 Task: Add Cherry Pie Half No Sugar Added to the cart.
Action: Mouse moved to (14, 94)
Screenshot: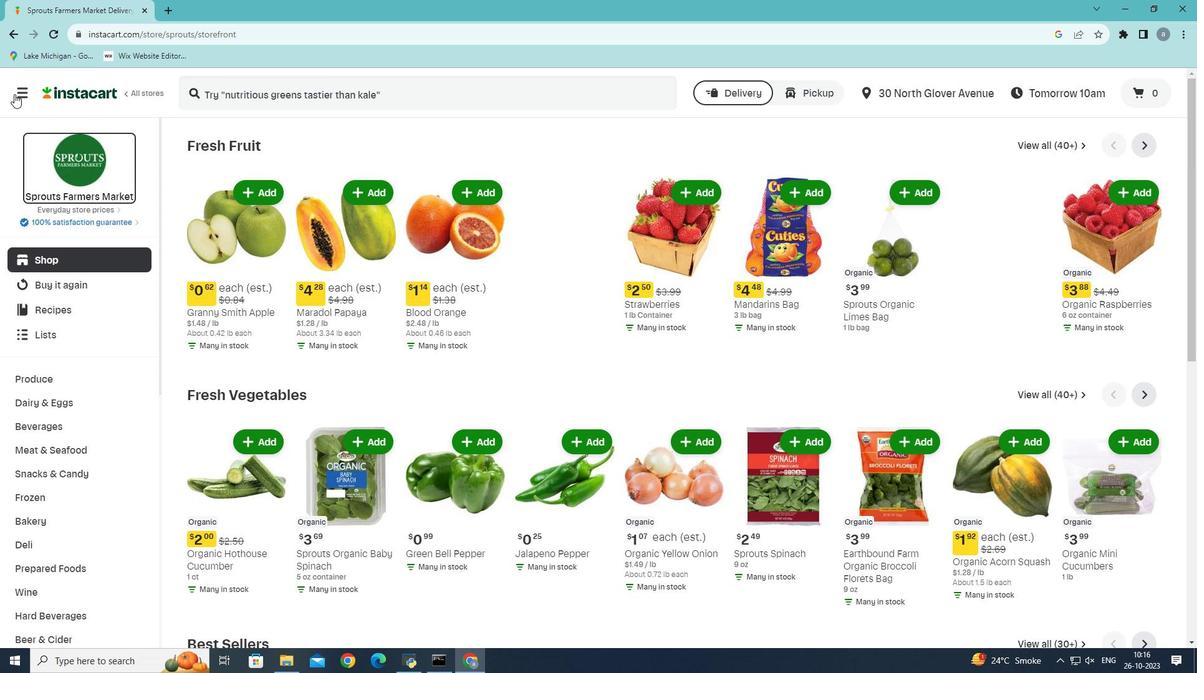 
Action: Mouse pressed left at (14, 94)
Screenshot: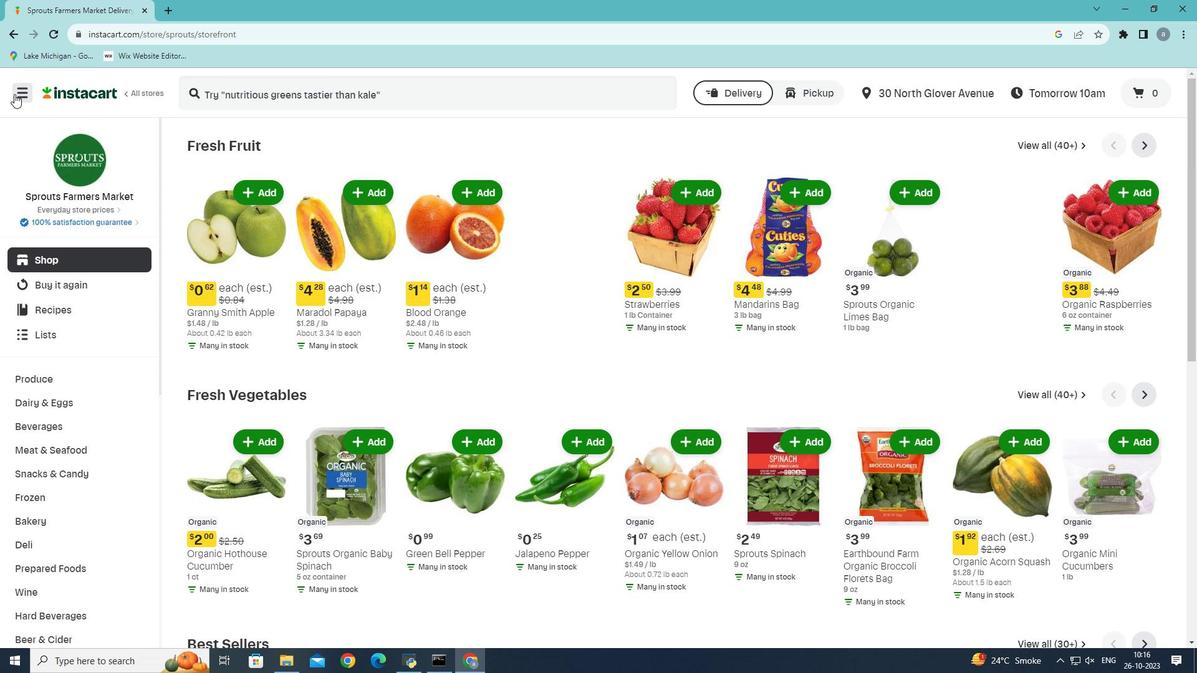 
Action: Mouse moved to (55, 363)
Screenshot: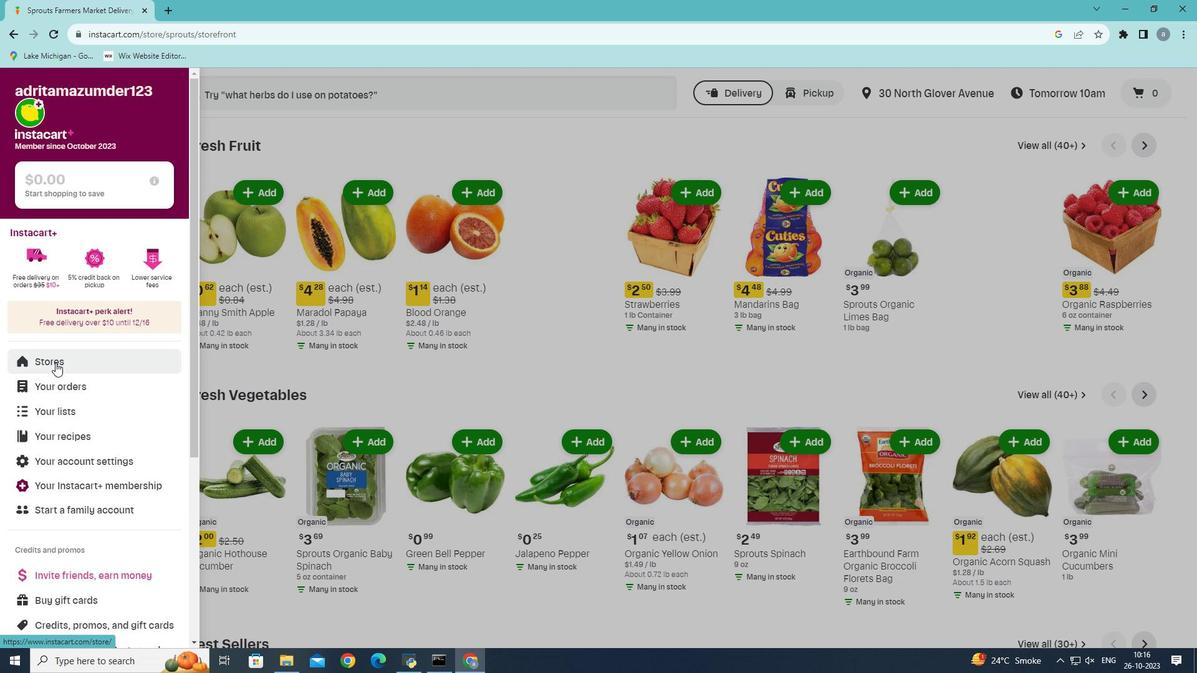 
Action: Mouse pressed left at (55, 363)
Screenshot: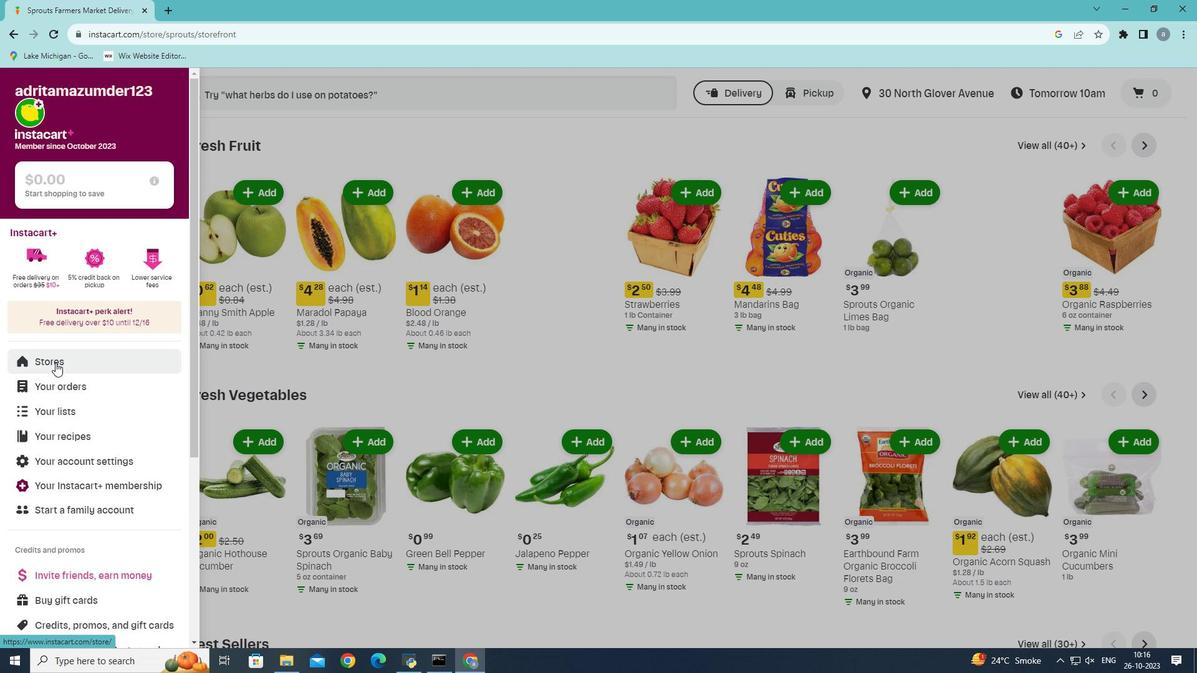 
Action: Mouse moved to (291, 140)
Screenshot: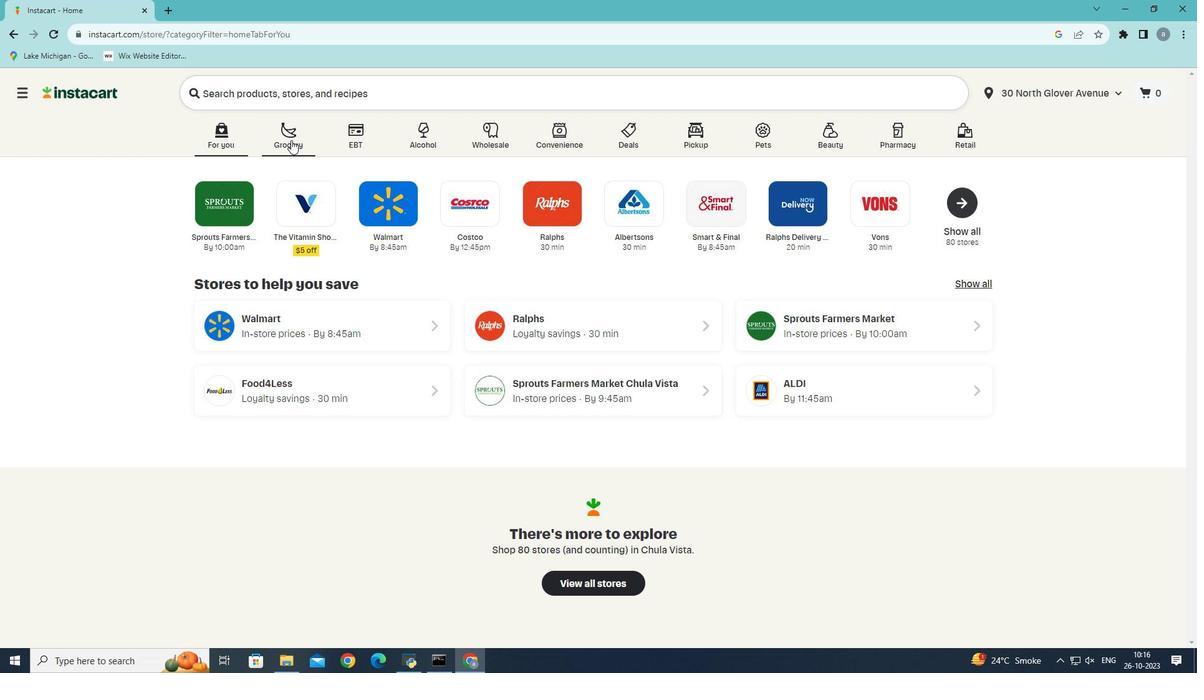 
Action: Mouse pressed left at (291, 140)
Screenshot: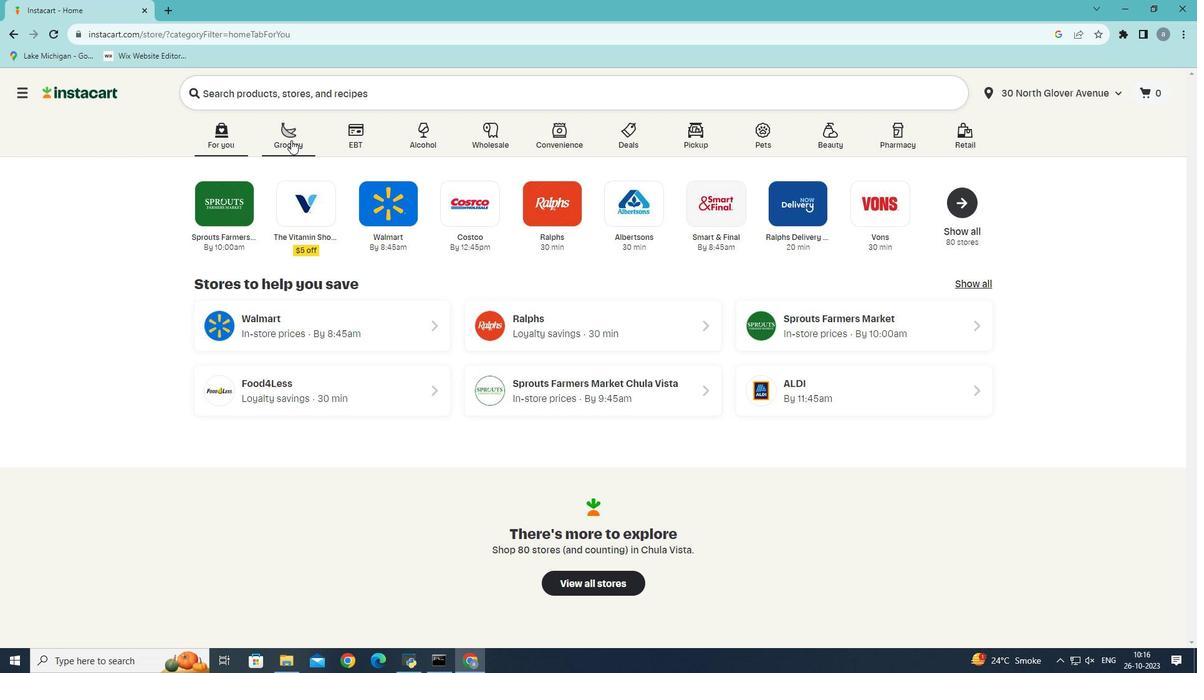 
Action: Mouse moved to (305, 394)
Screenshot: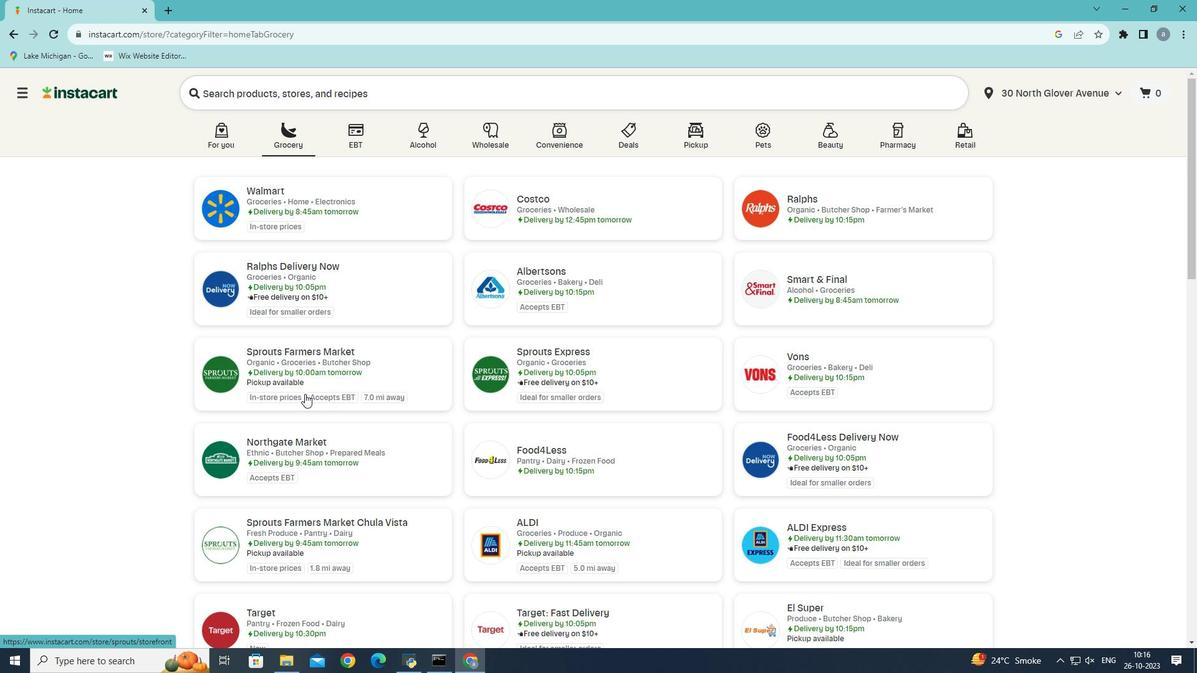 
Action: Mouse pressed left at (305, 394)
Screenshot: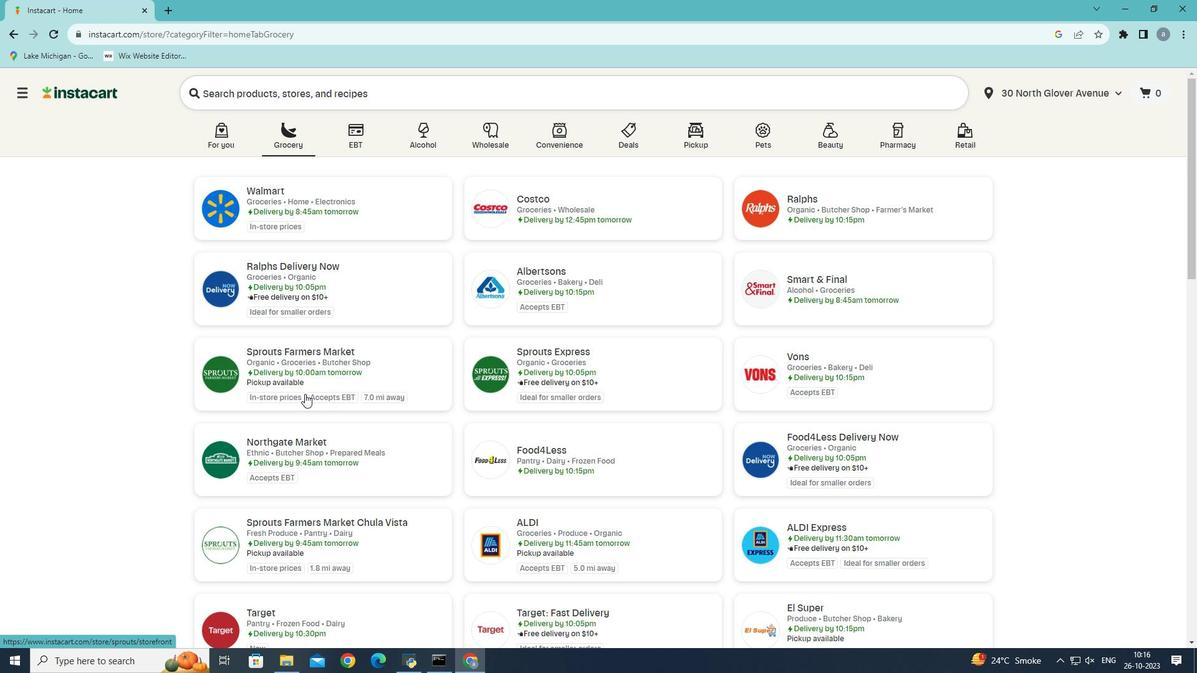 
Action: Mouse moved to (62, 524)
Screenshot: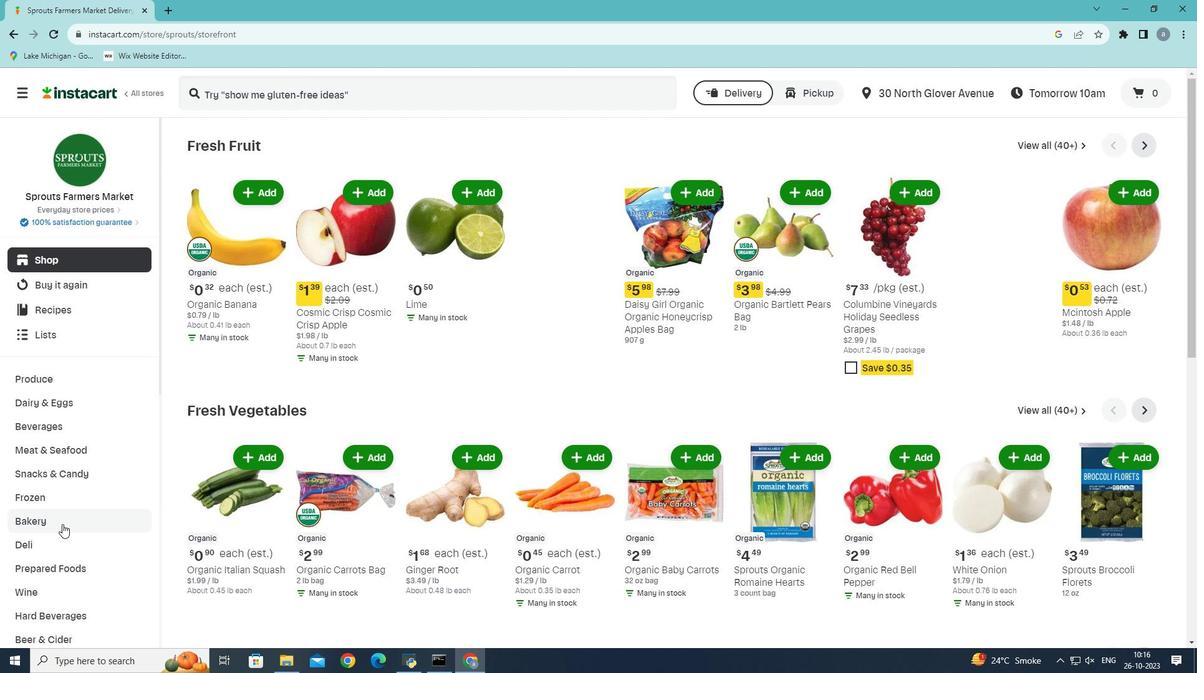 
Action: Mouse pressed left at (62, 524)
Screenshot: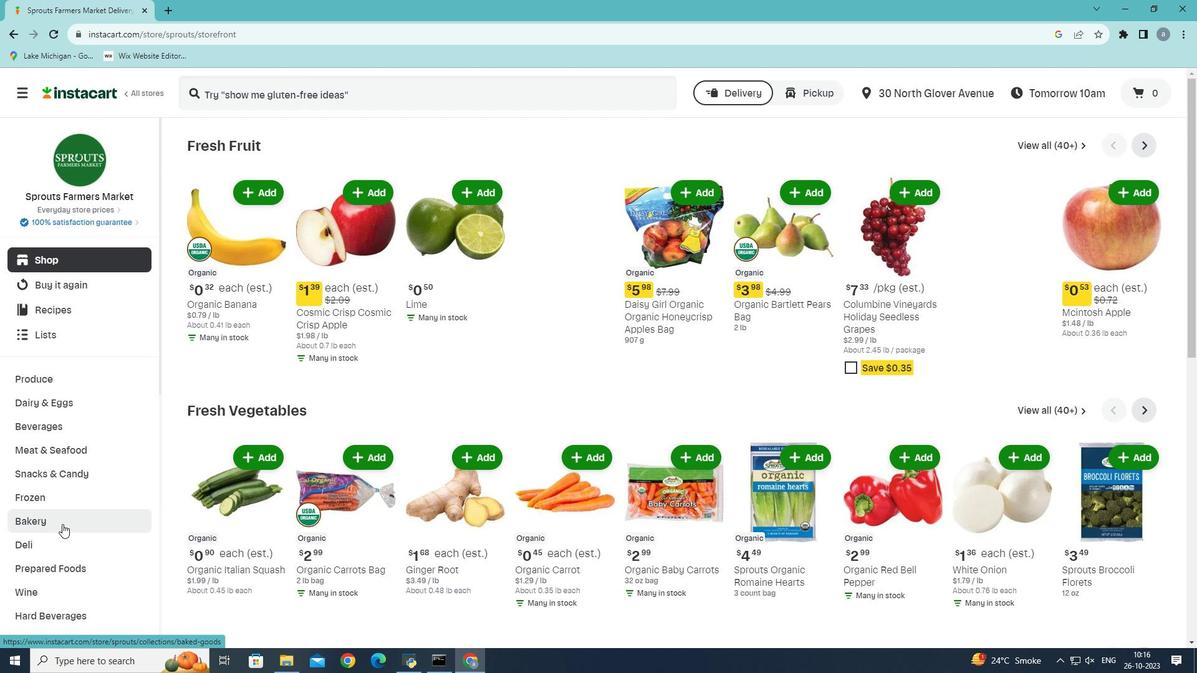 
Action: Mouse moved to (653, 172)
Screenshot: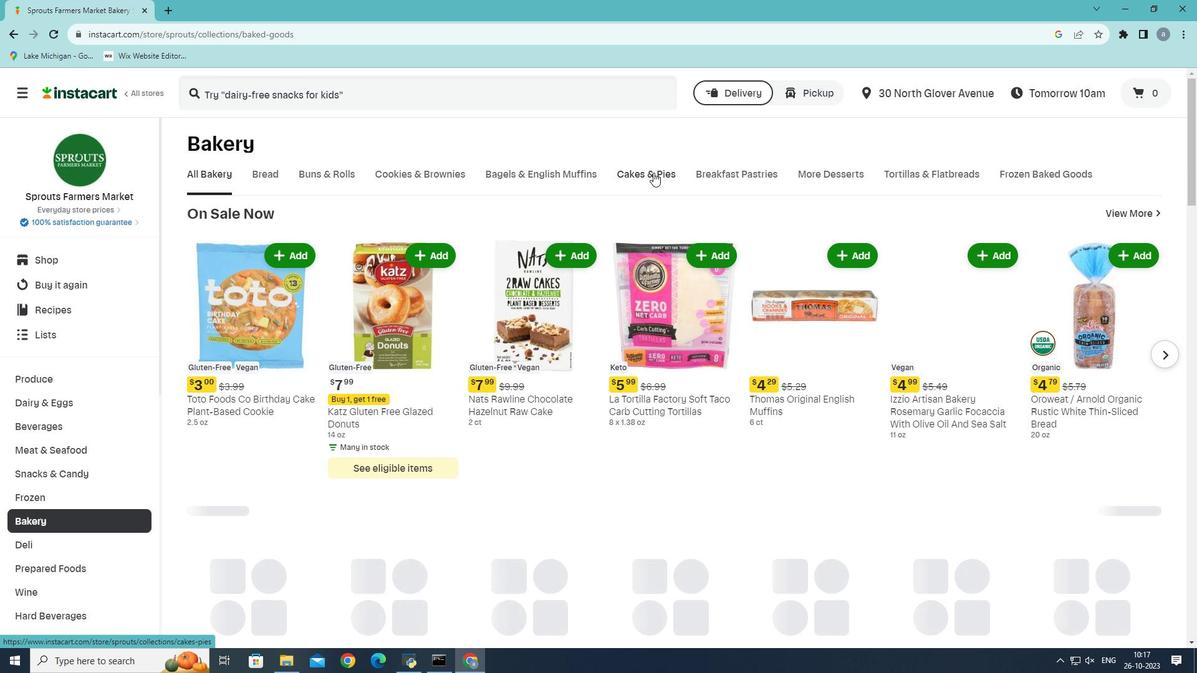
Action: Mouse pressed left at (653, 172)
Screenshot: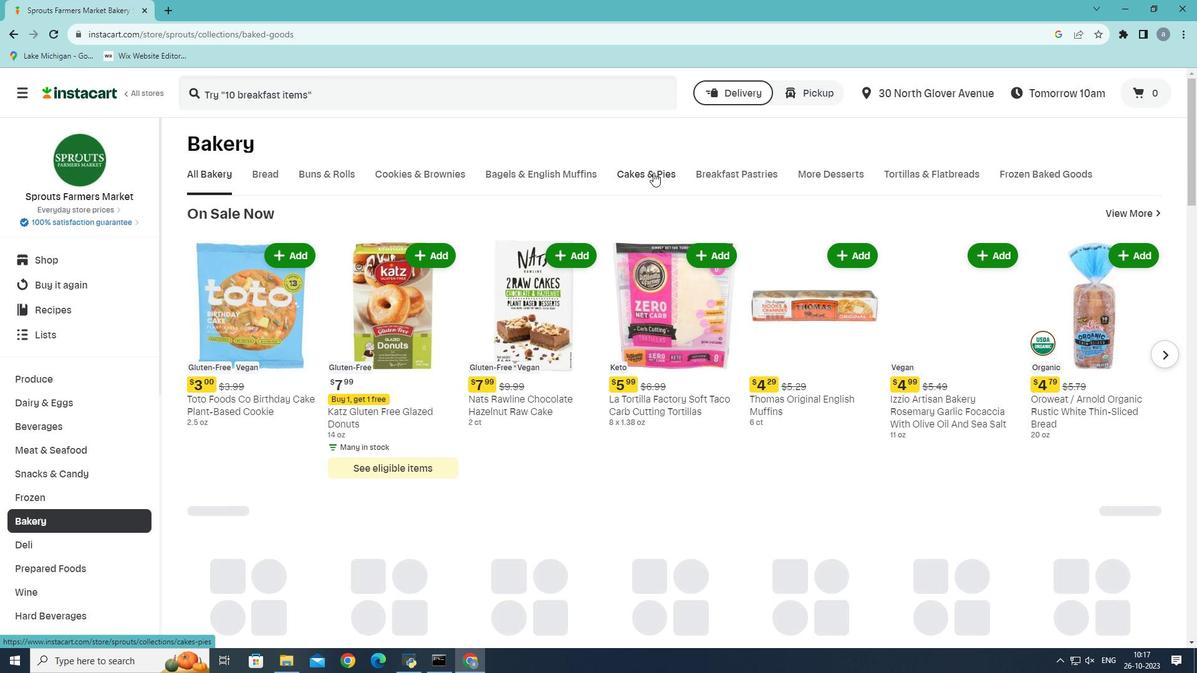 
Action: Mouse moved to (348, 235)
Screenshot: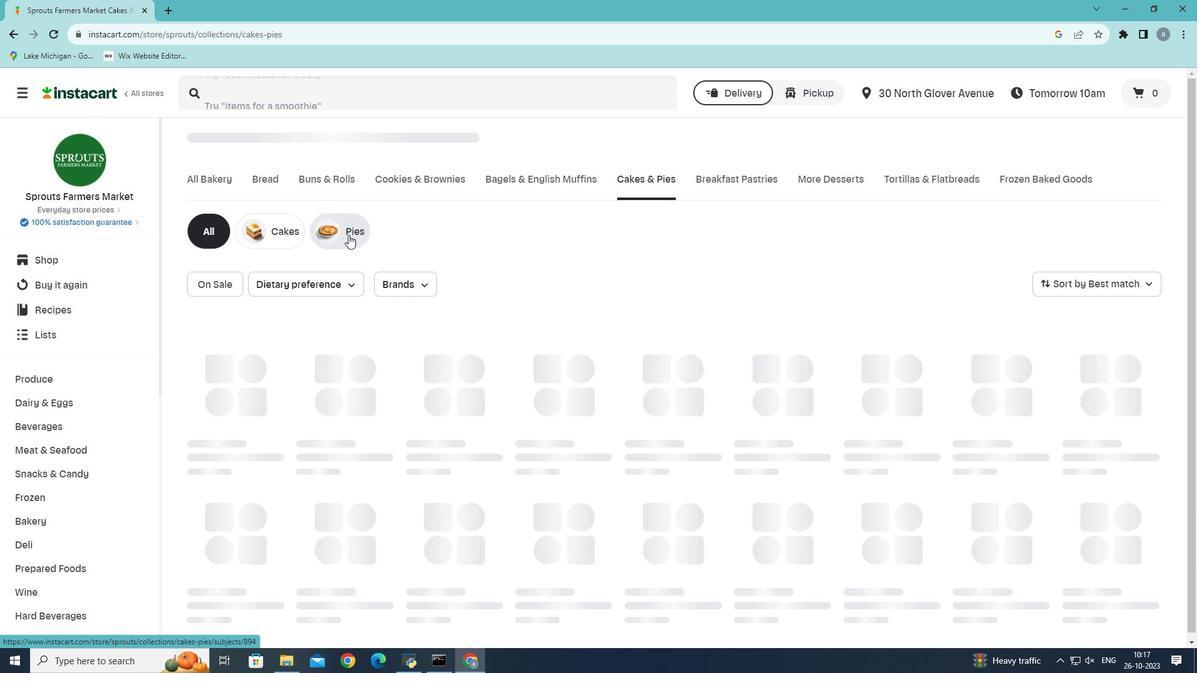 
Action: Mouse pressed left at (348, 235)
Screenshot: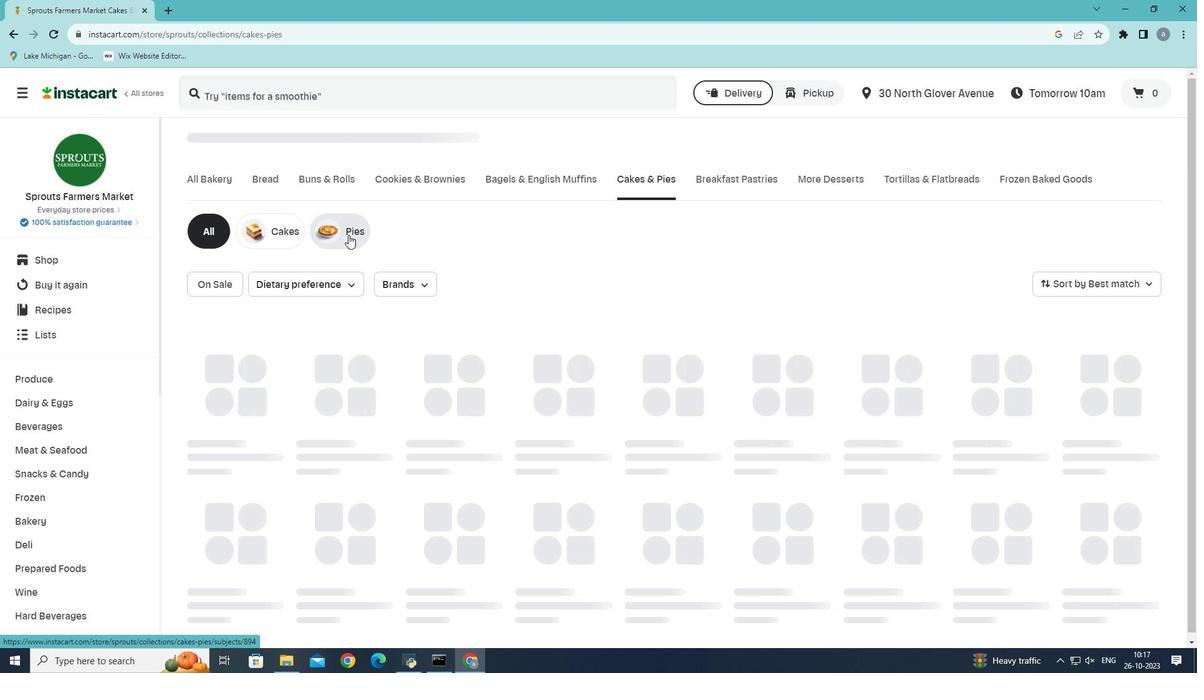 
Action: Mouse moved to (423, 299)
Screenshot: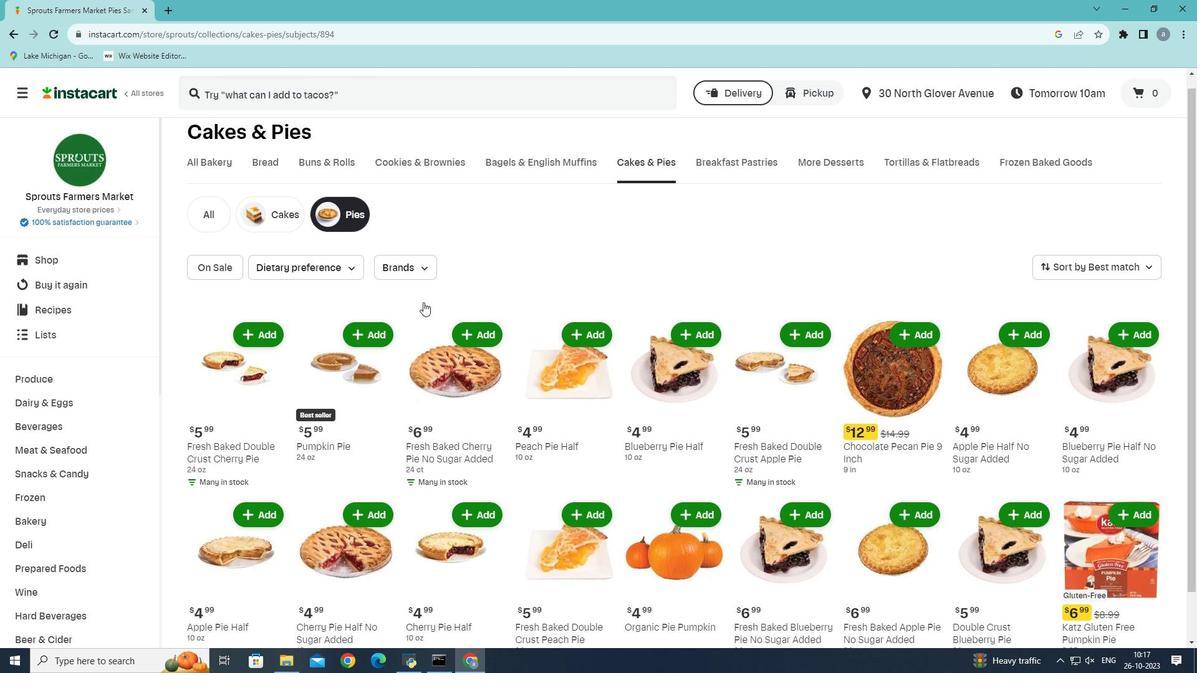 
Action: Mouse scrolled (423, 298) with delta (0, 0)
Screenshot: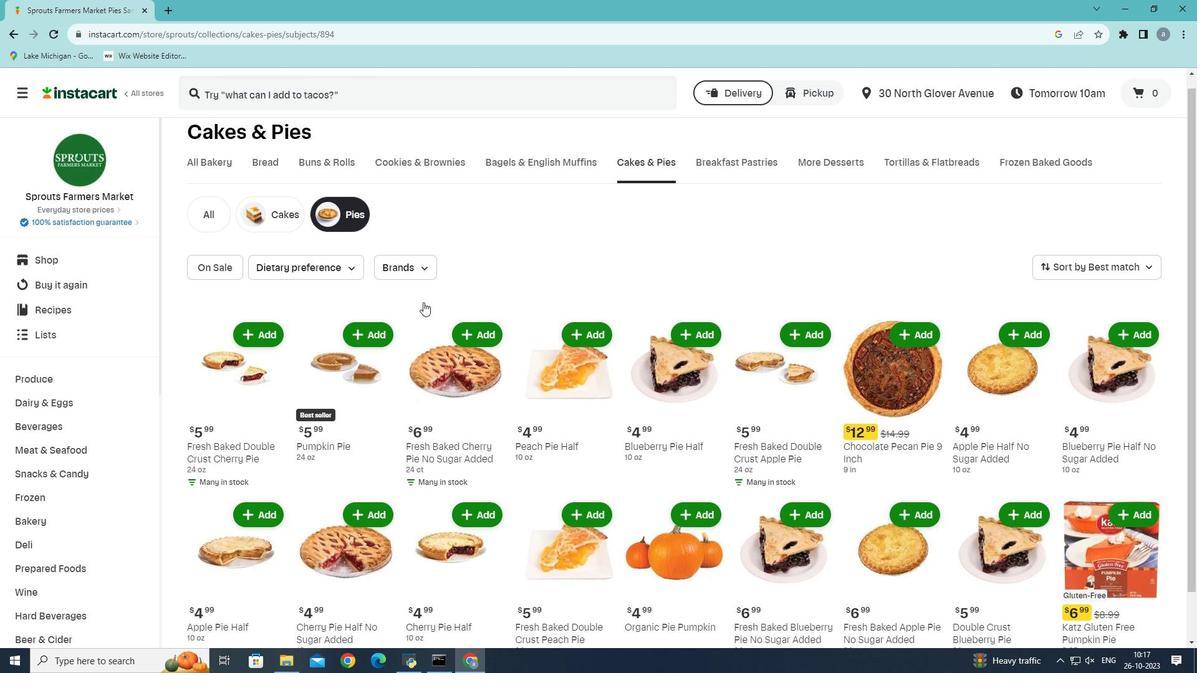 
Action: Mouse moved to (423, 301)
Screenshot: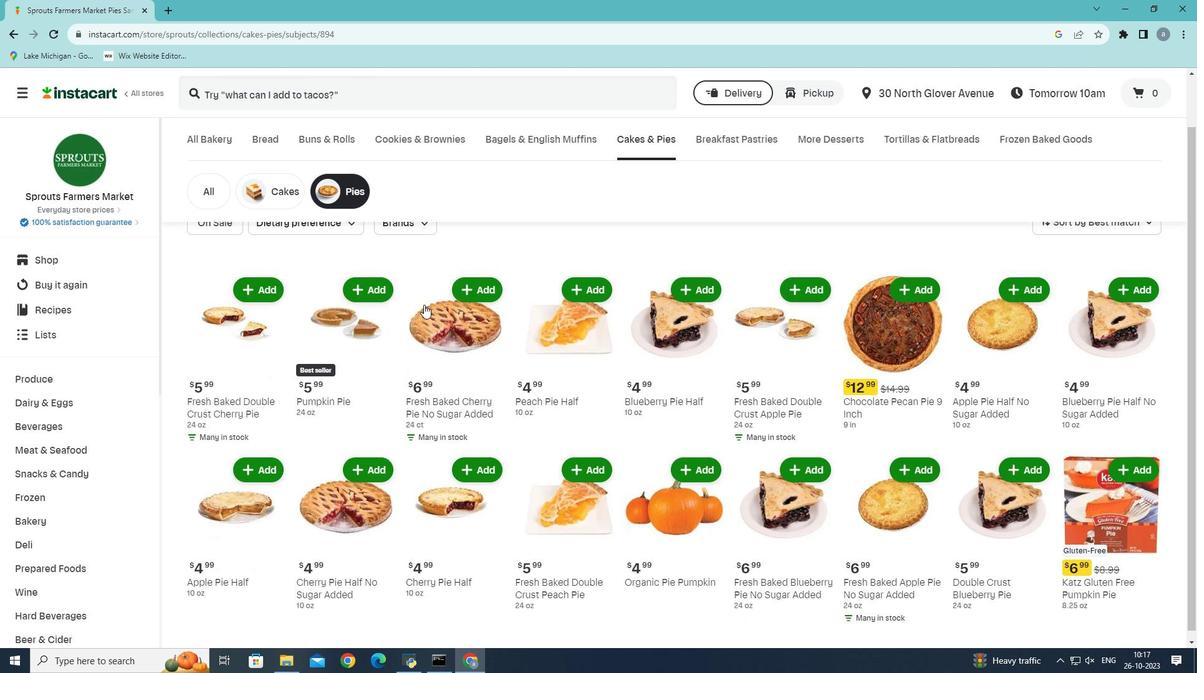 
Action: Mouse scrolled (423, 301) with delta (0, 0)
Screenshot: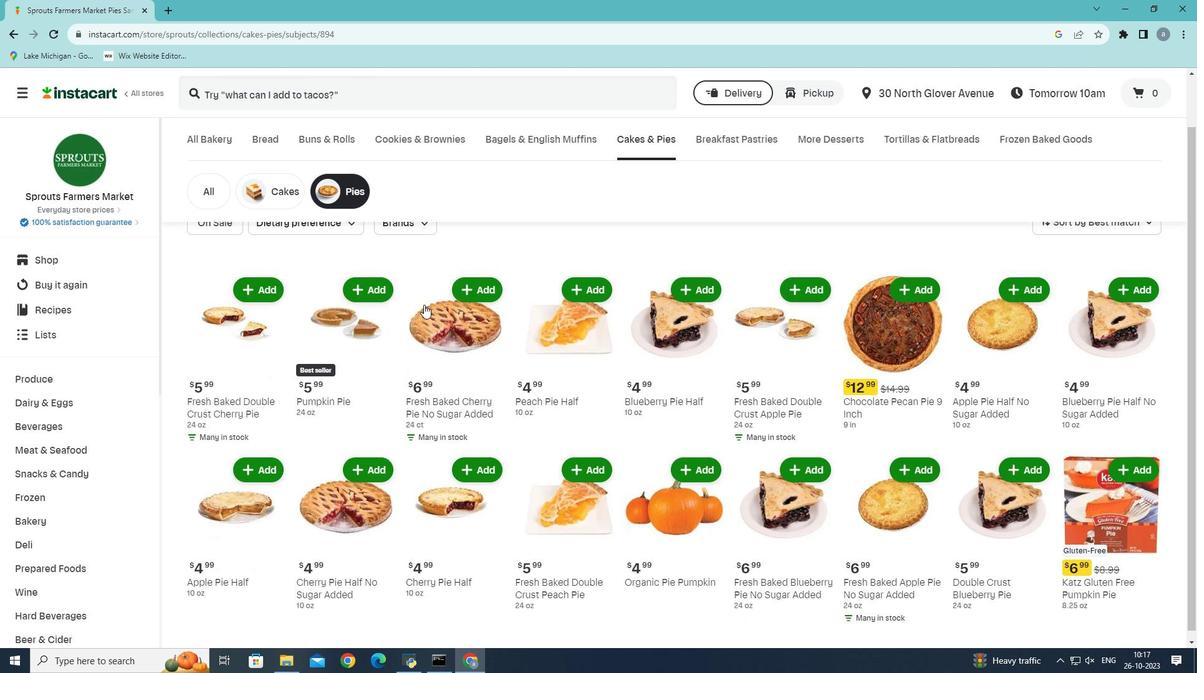 
Action: Mouse moved to (424, 303)
Screenshot: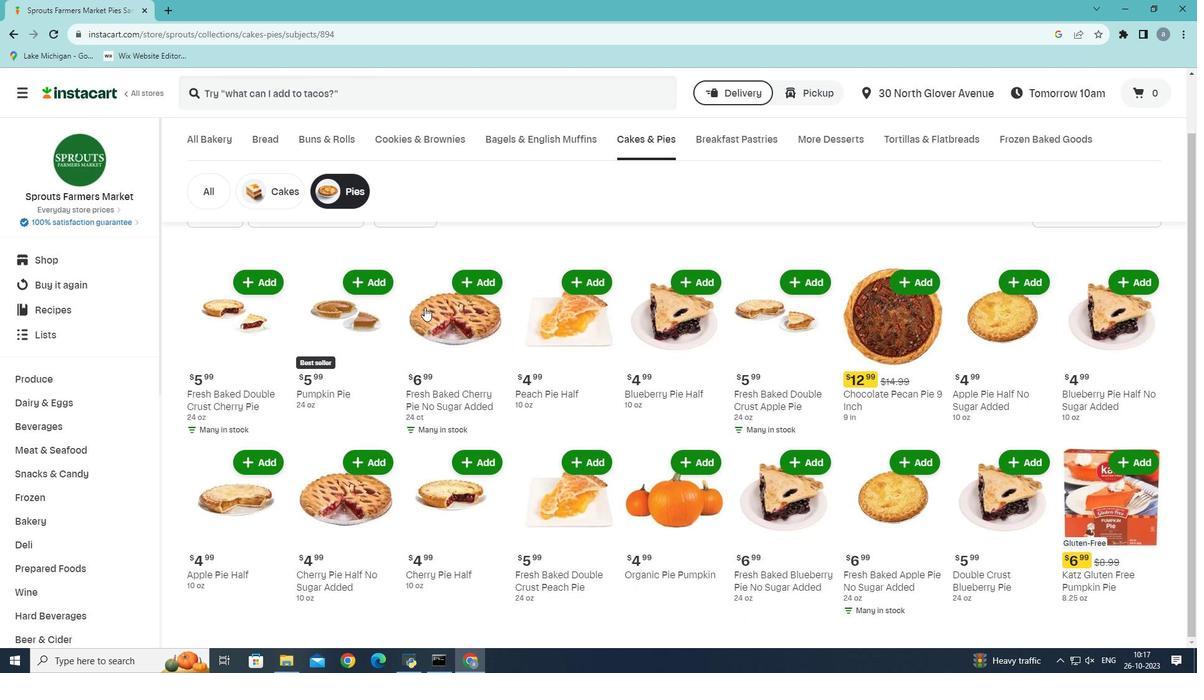 
Action: Mouse scrolled (424, 303) with delta (0, 0)
Screenshot: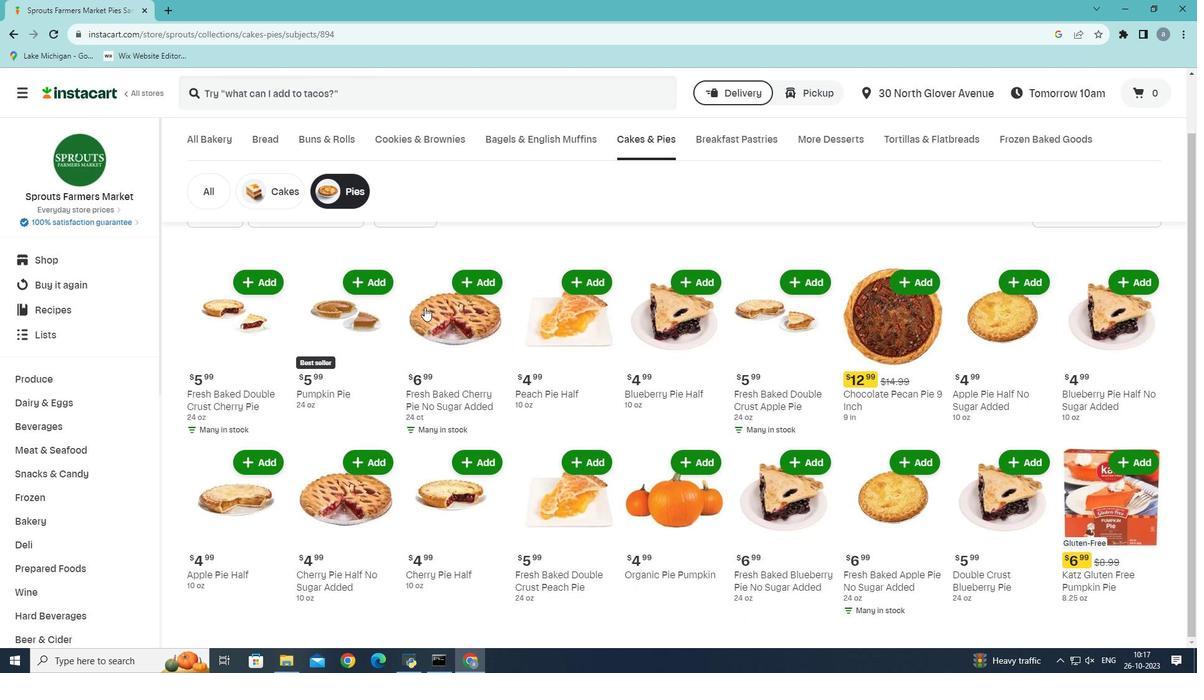 
Action: Mouse moved to (424, 305)
Screenshot: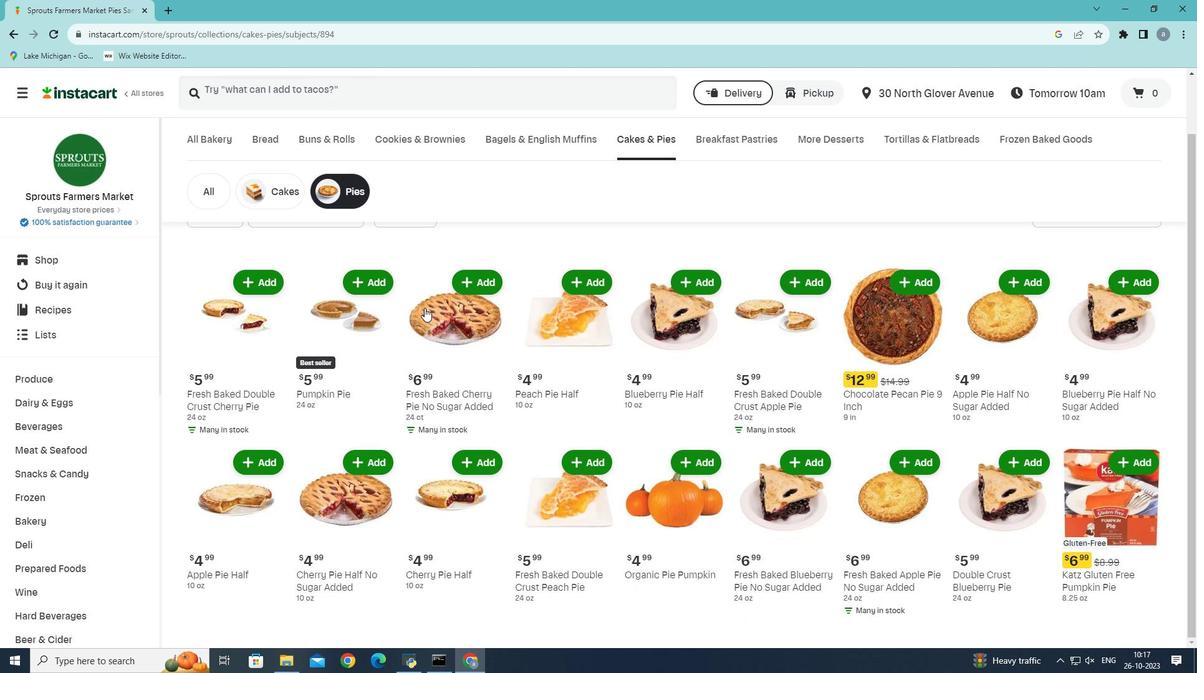 
Action: Mouse scrolled (424, 304) with delta (0, 0)
Screenshot: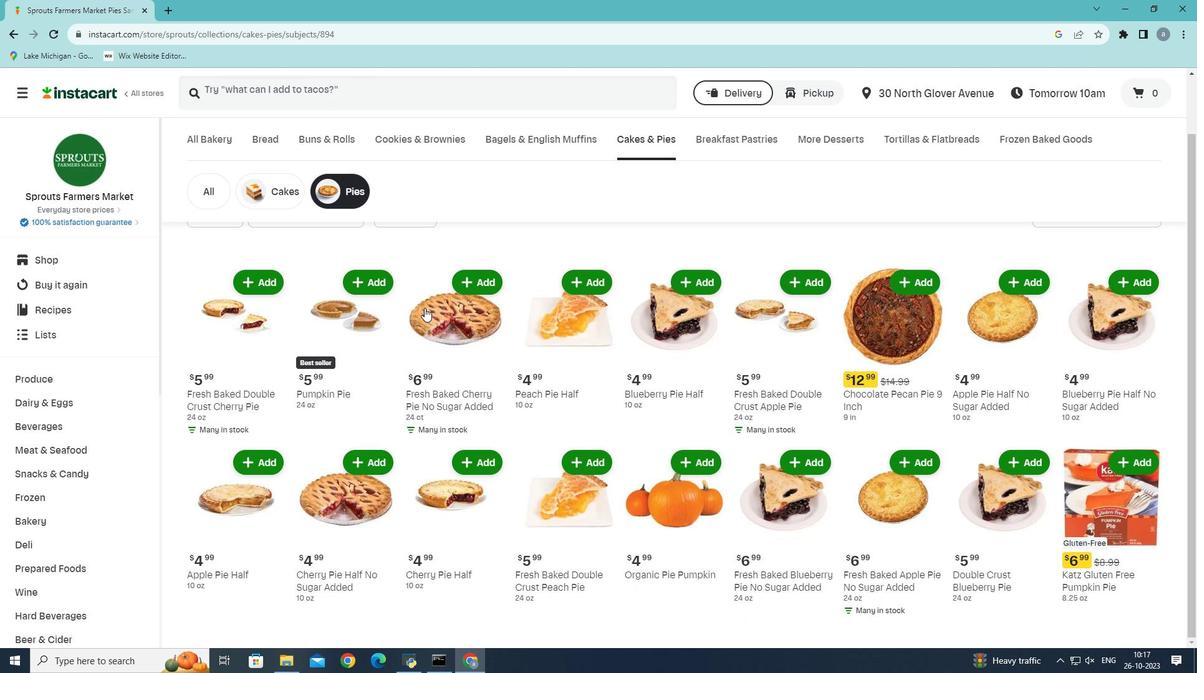 
Action: Mouse moved to (364, 467)
Screenshot: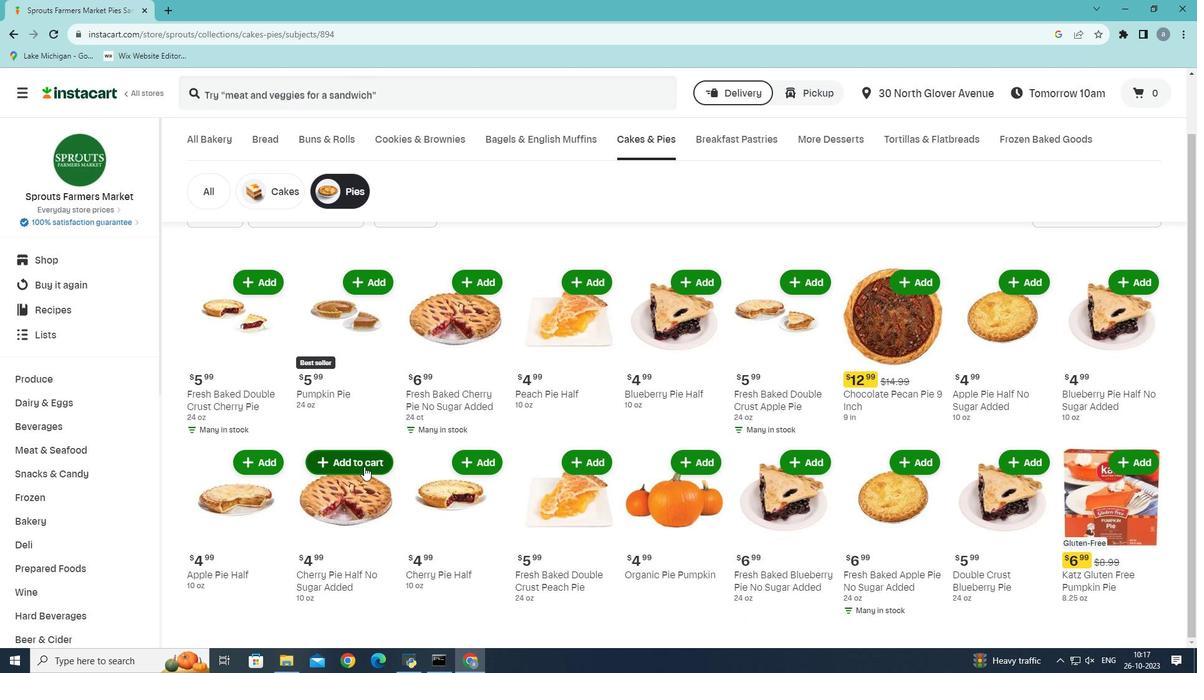 
Action: Mouse pressed left at (364, 467)
Screenshot: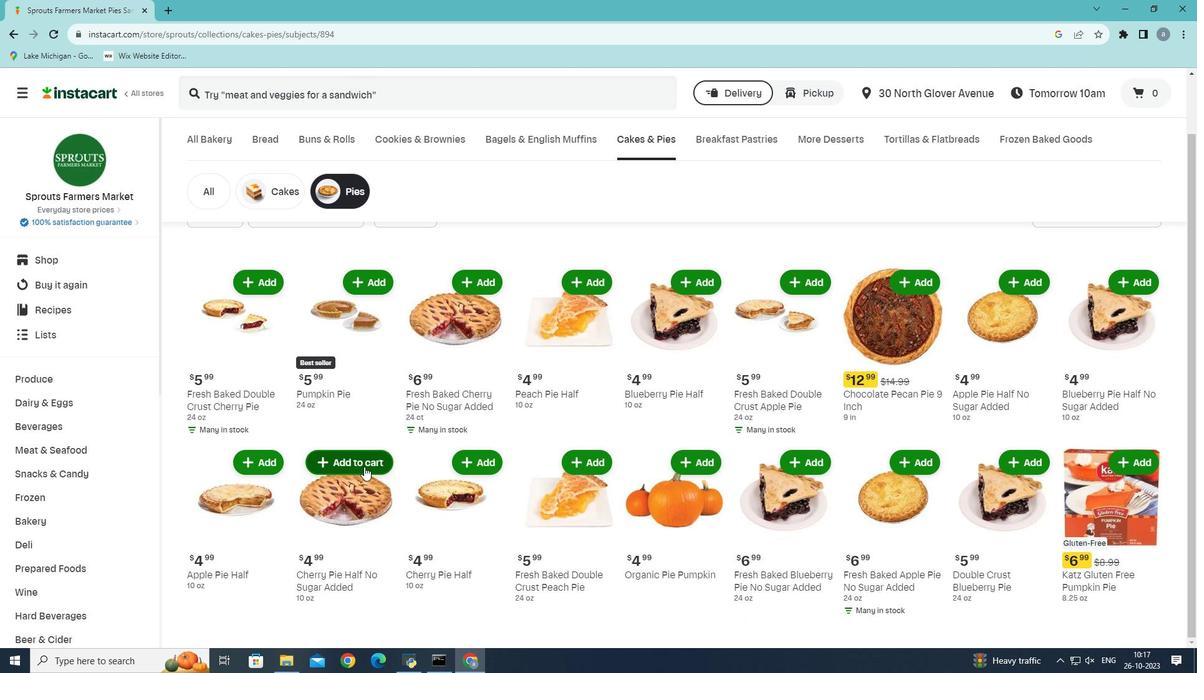 
Action: Mouse moved to (371, 461)
Screenshot: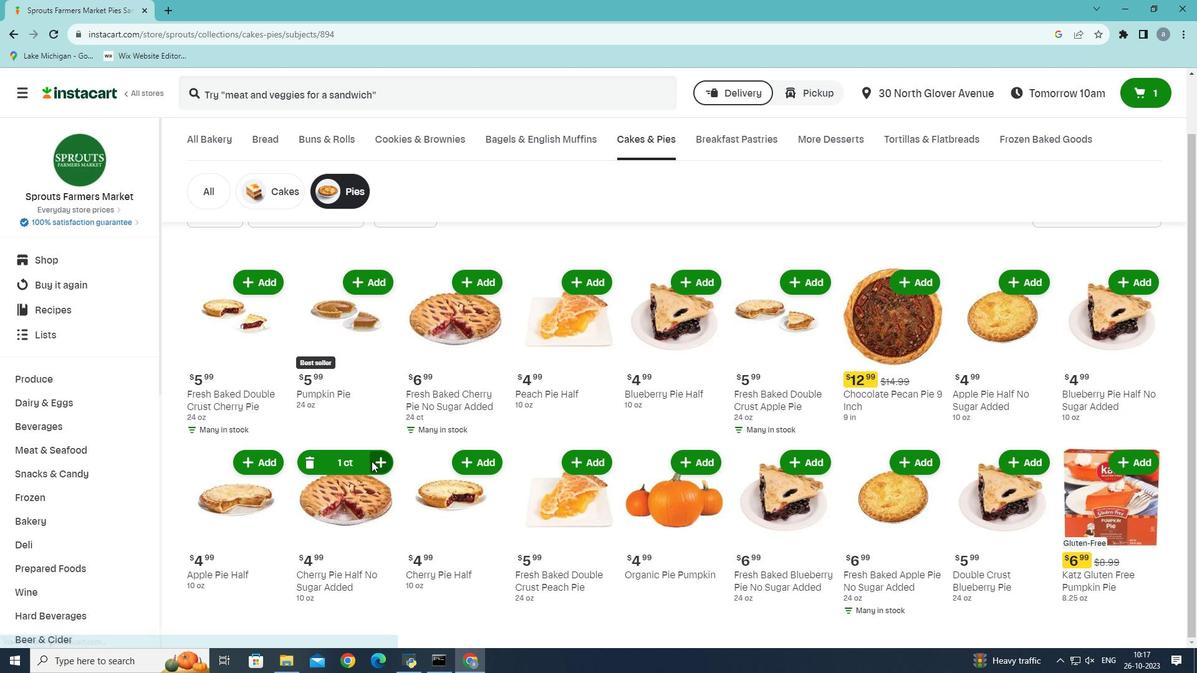 
